 Task: Create Card Product Development Planning in Board Customer Retention Best Practices to Workspace Email Marketing Software. Create Card Stand-up Comedy Review in Board Product Positioning and Messaging to Workspace Email Marketing Software. Create Card Product Development Execution in Board Email Marketing Welcome Email Series Strategy and Execution to Workspace Email Marketing Software
Action: Mouse moved to (81, 374)
Screenshot: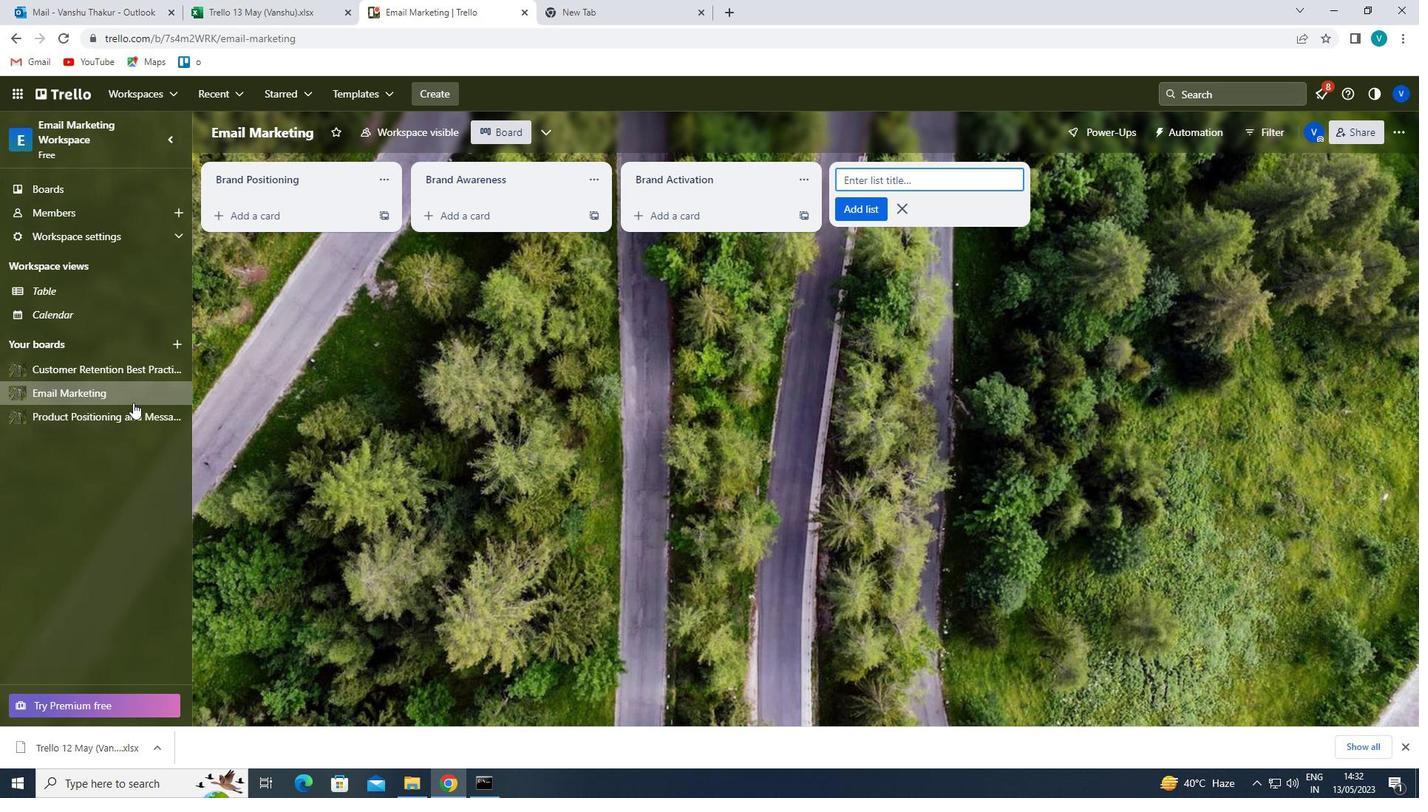 
Action: Mouse pressed left at (81, 374)
Screenshot: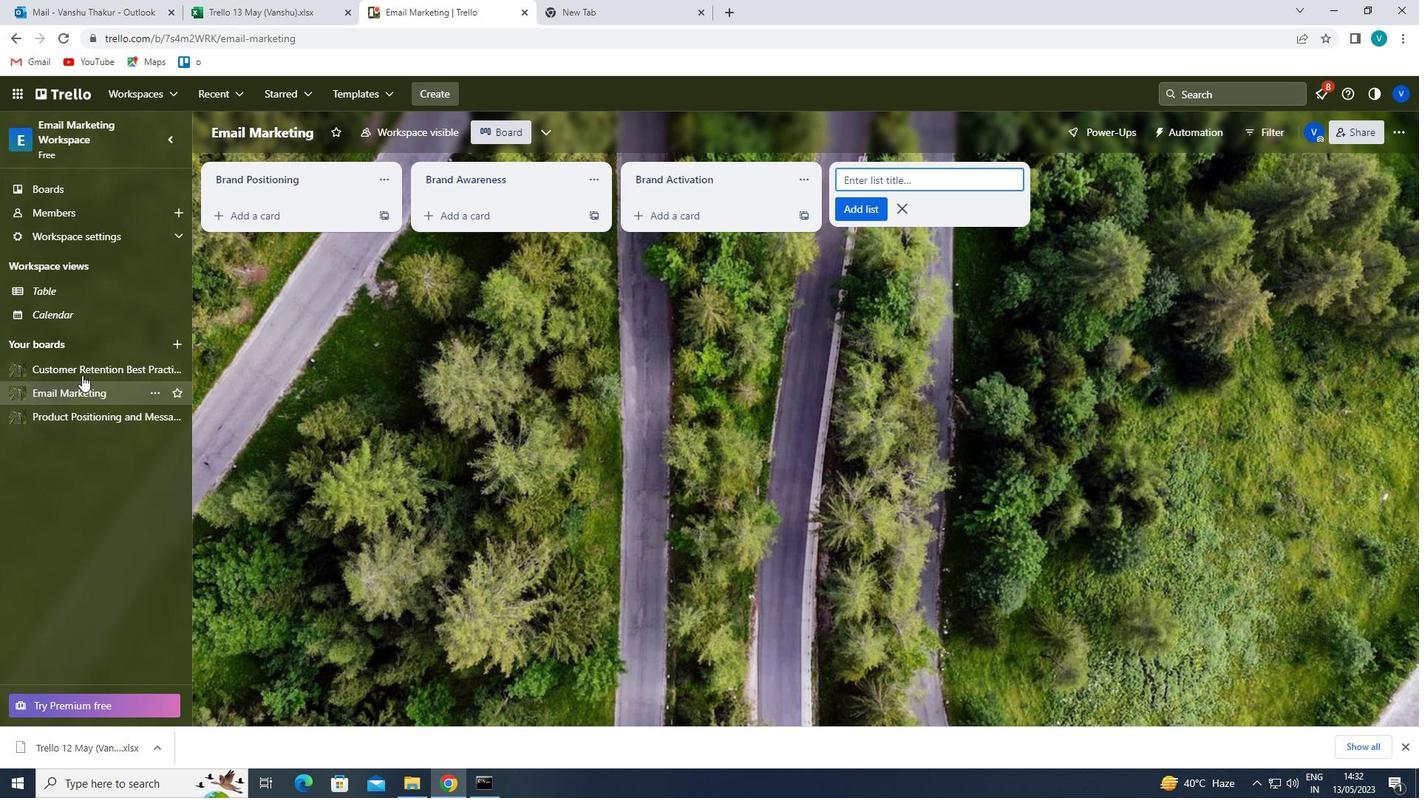 
Action: Mouse moved to (286, 221)
Screenshot: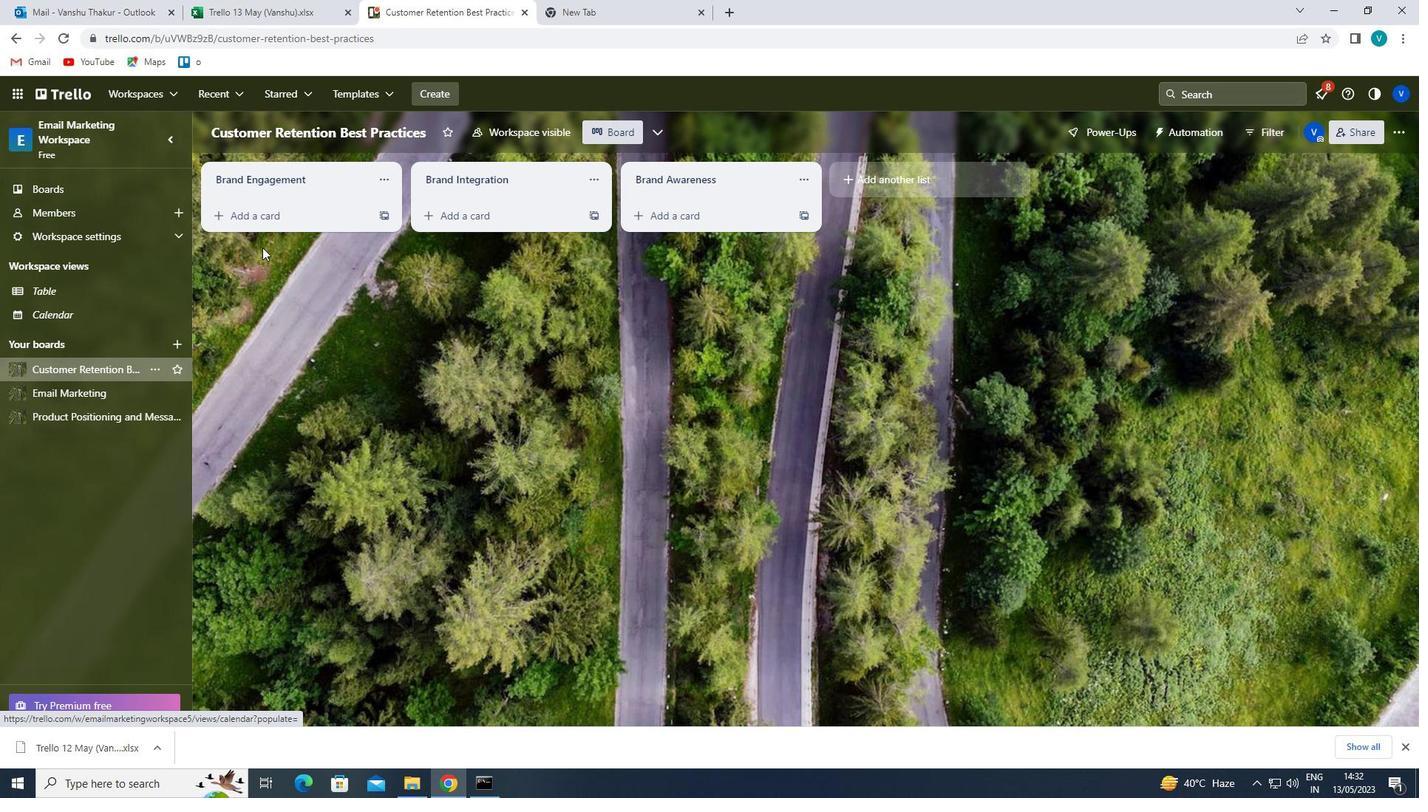 
Action: Mouse pressed left at (286, 221)
Screenshot: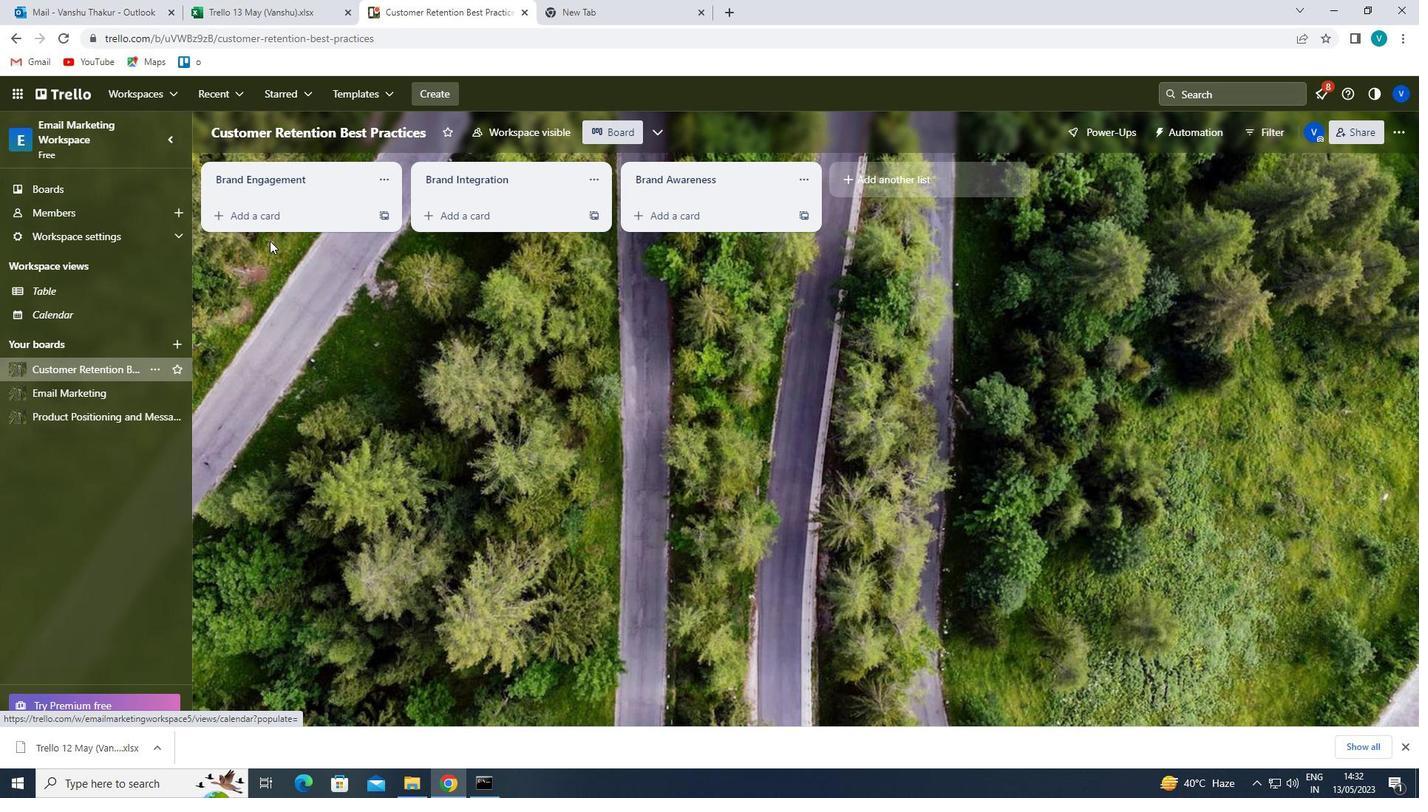 
Action: Key pressed <Key.shift>PRODUCT<Key.space><Key.shift>DEVELOPMENT<Key.space><Key.shift>PLANNING<Key.enter>
Screenshot: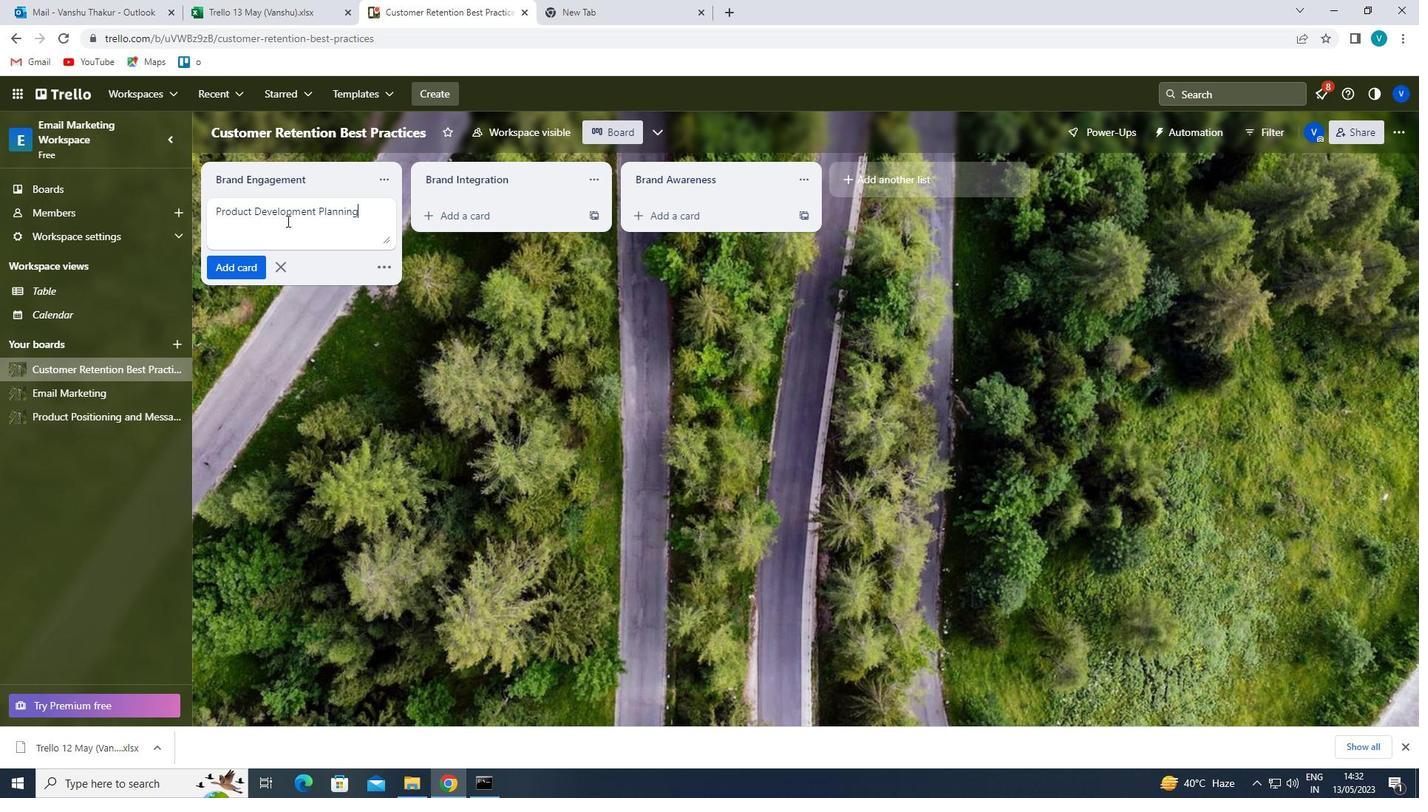 
Action: Mouse moved to (102, 412)
Screenshot: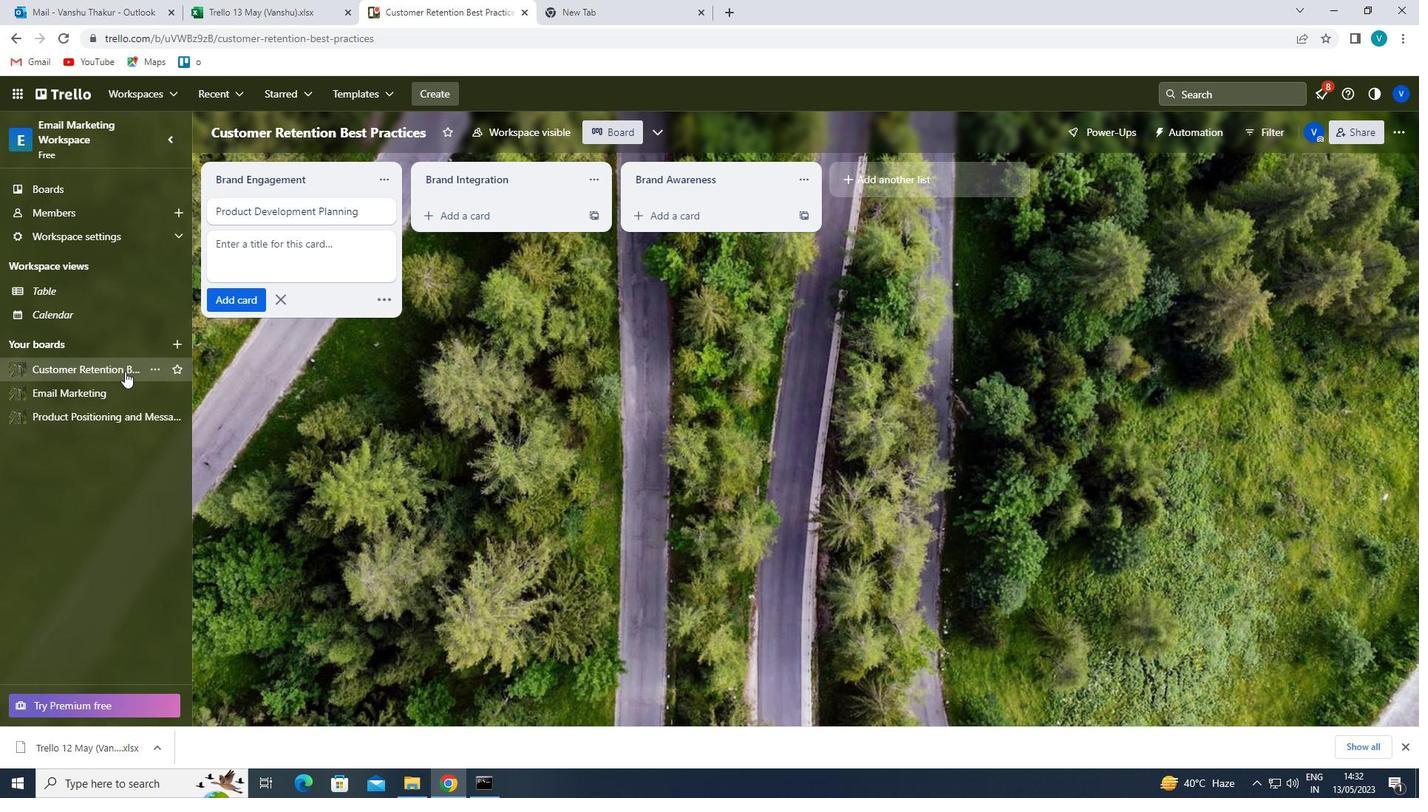 
Action: Mouse pressed left at (102, 412)
Screenshot: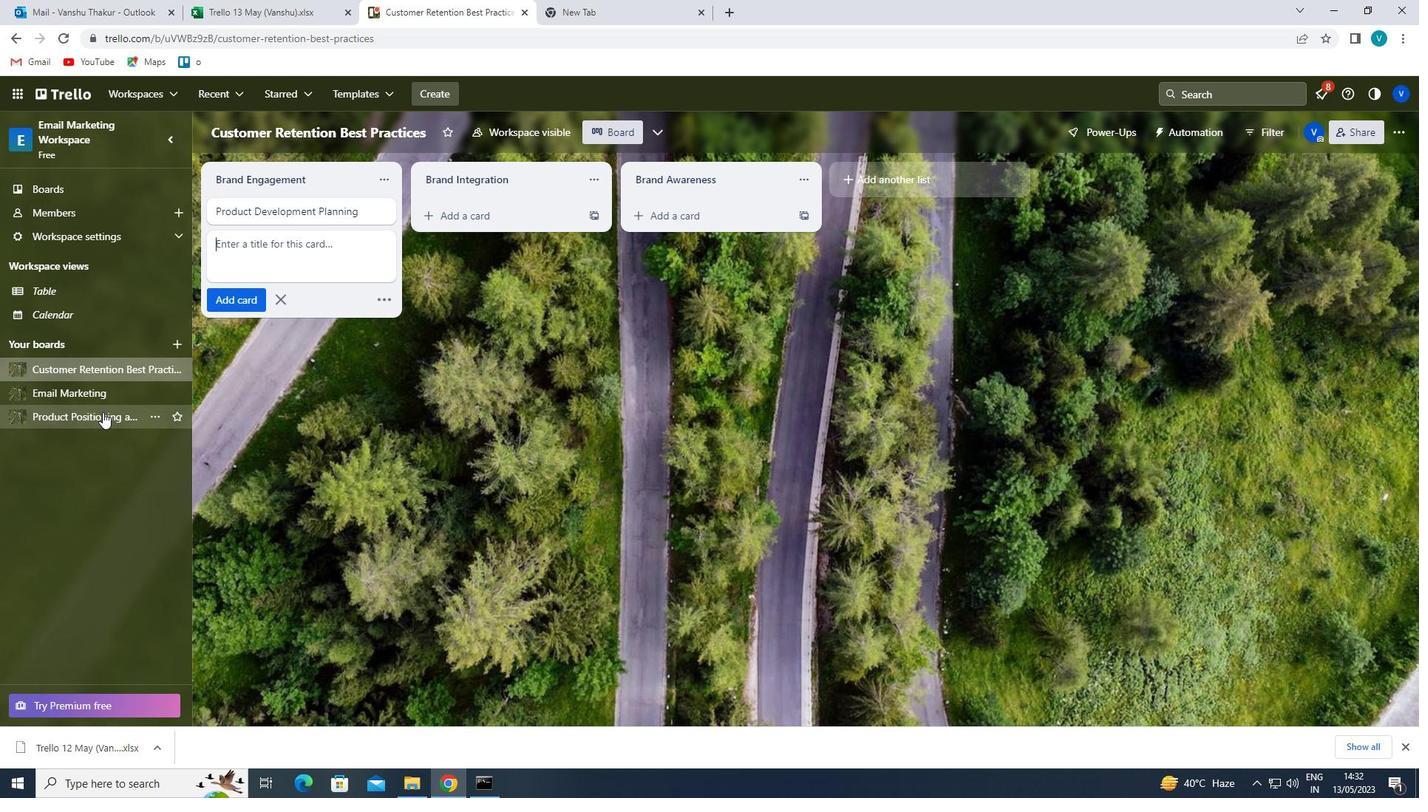 
Action: Mouse moved to (257, 209)
Screenshot: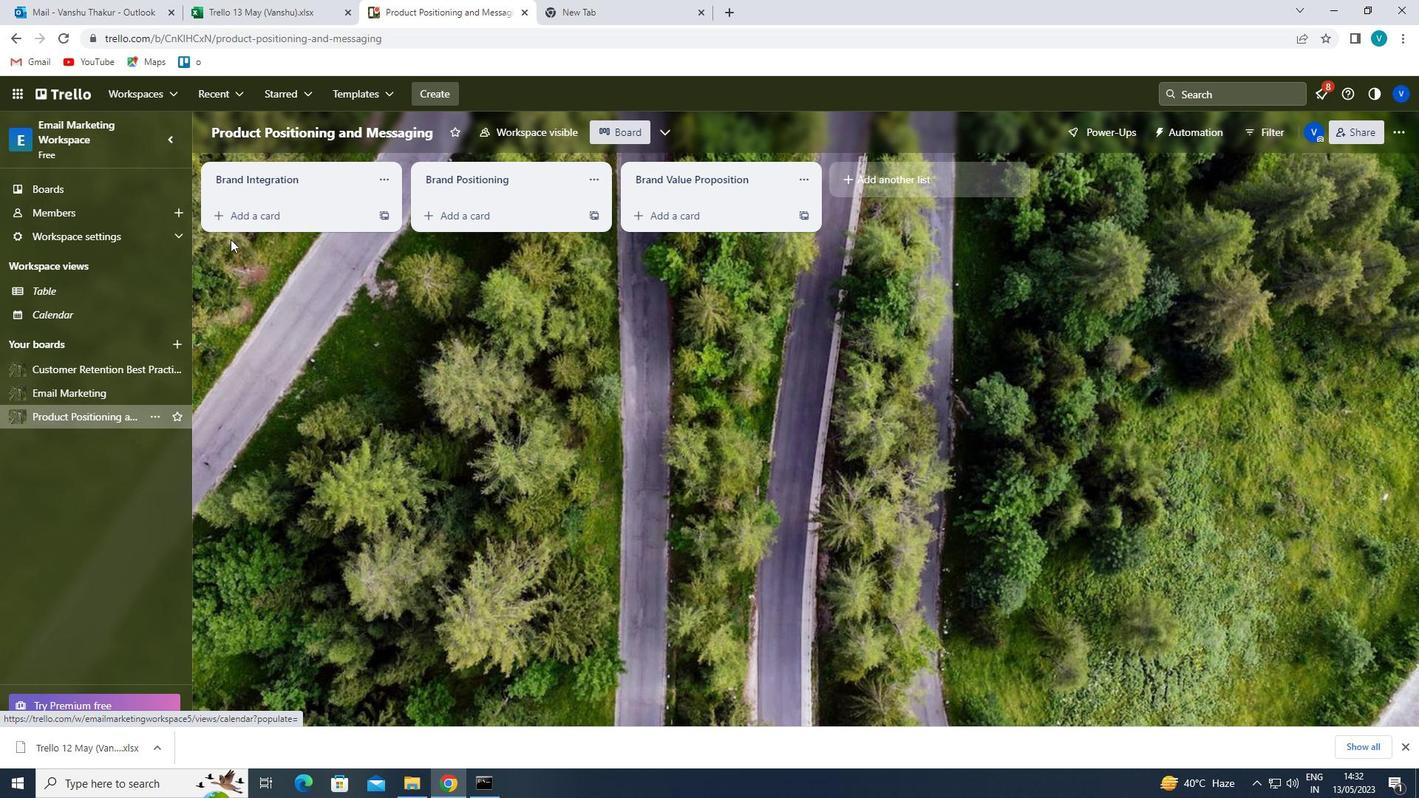 
Action: Mouse pressed left at (257, 209)
Screenshot: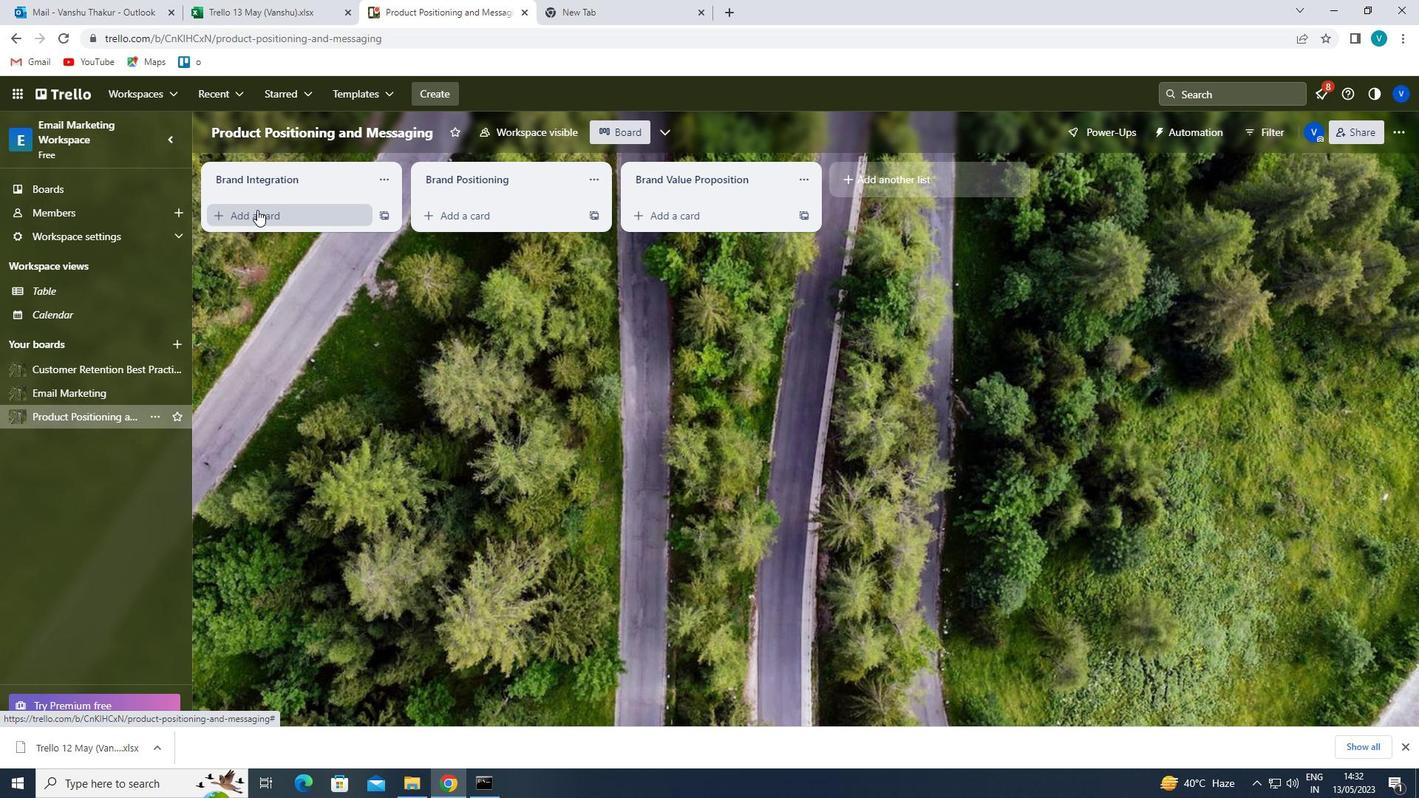 
Action: Key pressed <Key.shift>STAND-UOP<Key.backspace><Key.backspace>P<Key.space><Key.shift>COMEDY<Key.space><Key.shift>REVIEW<Key.enter>
Screenshot: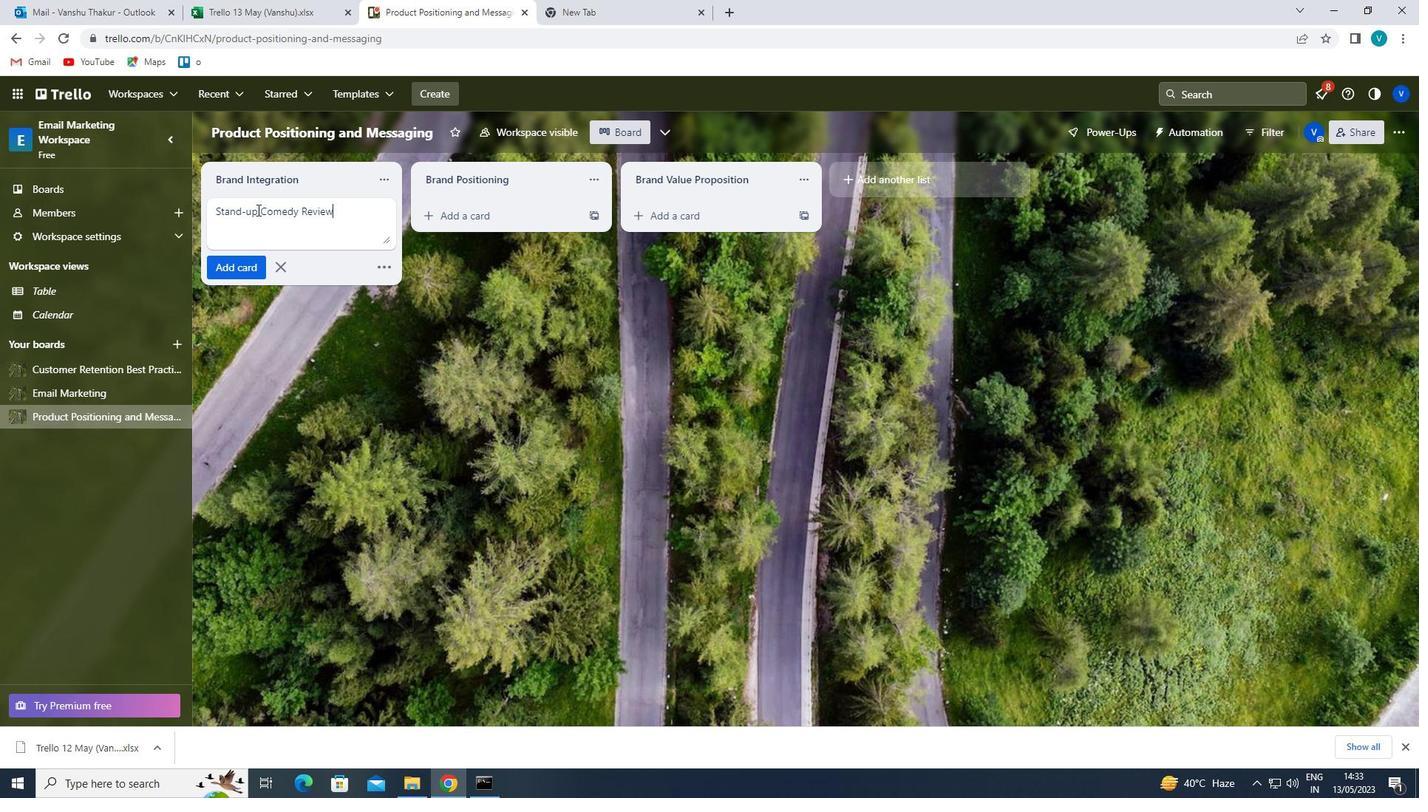 
Action: Mouse moved to (71, 391)
Screenshot: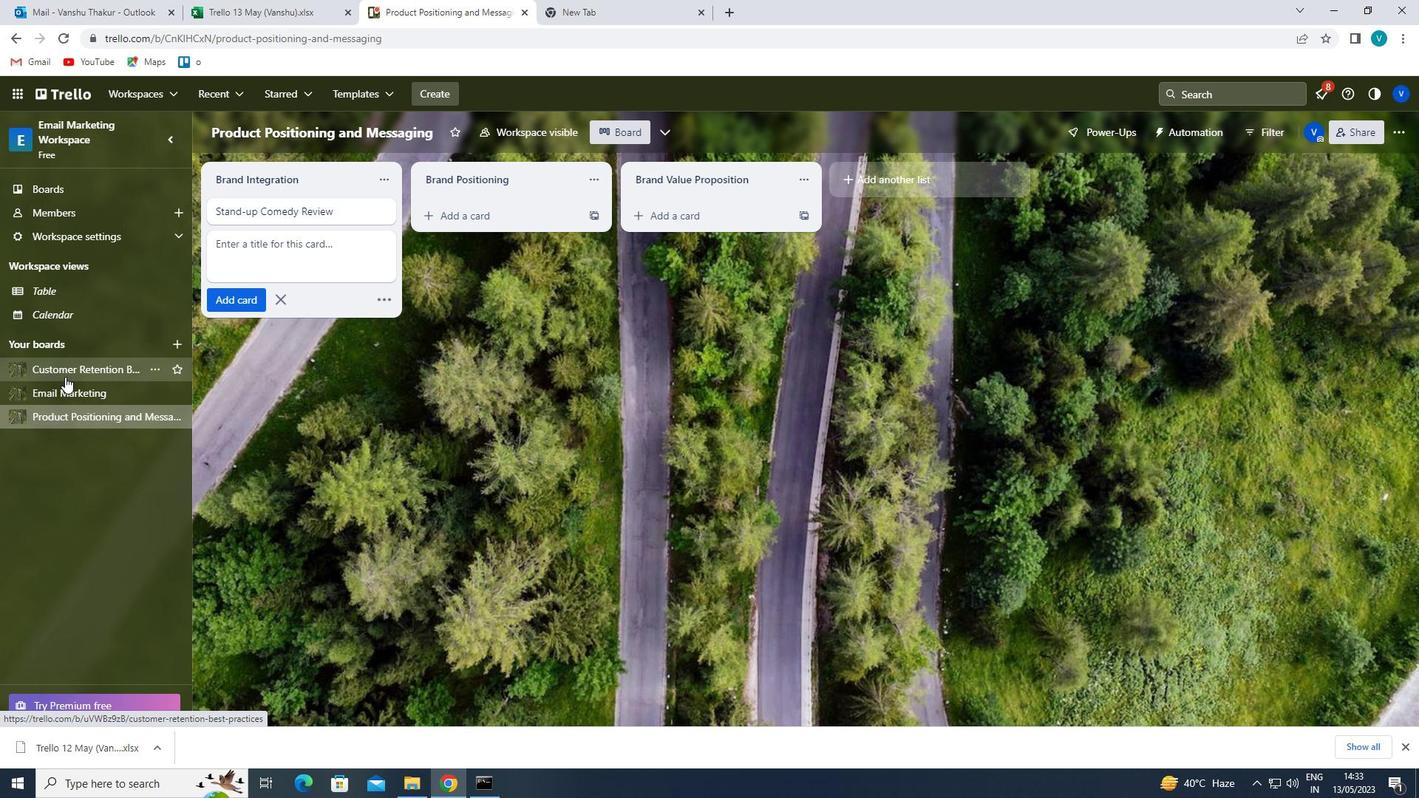 
Action: Mouse pressed left at (71, 391)
Screenshot: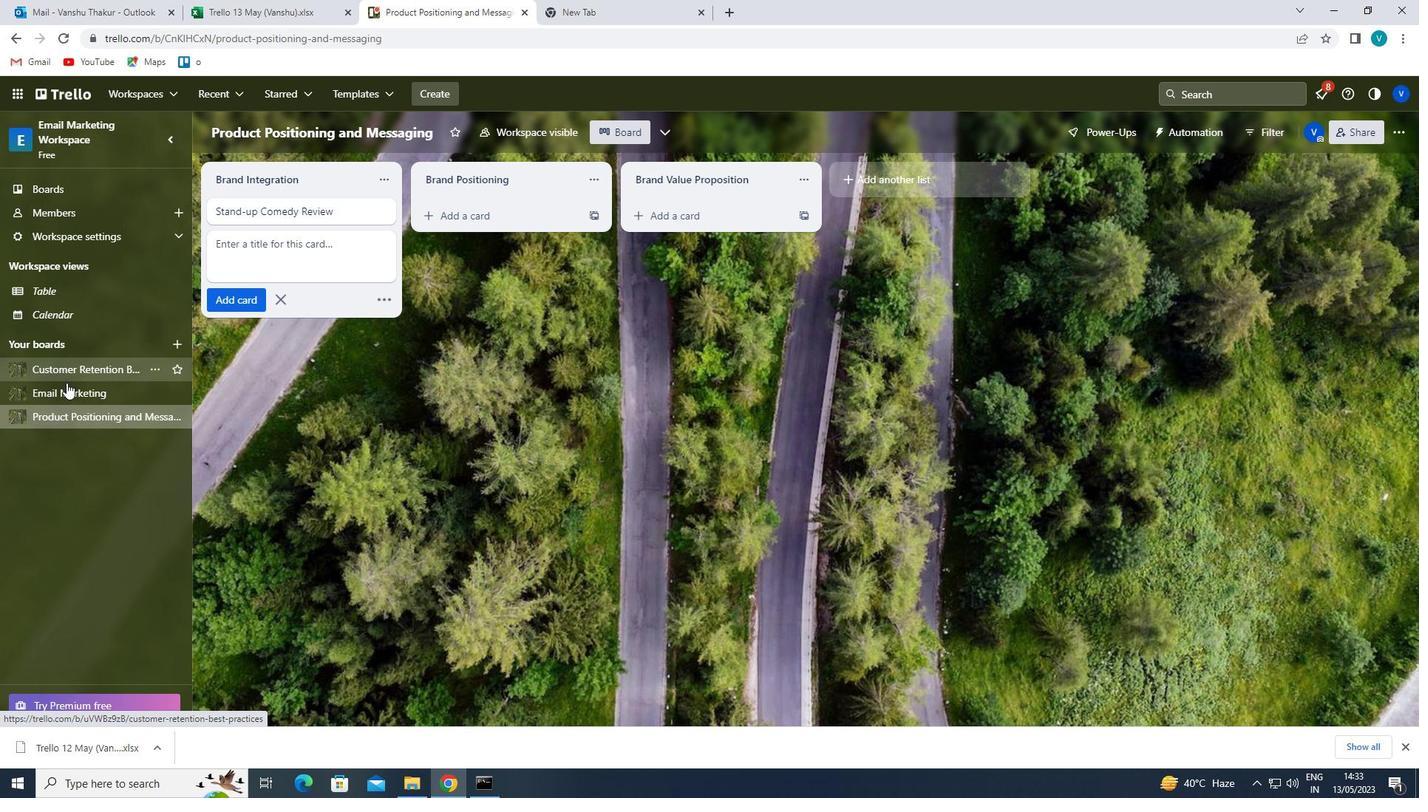 
Action: Mouse moved to (261, 211)
Screenshot: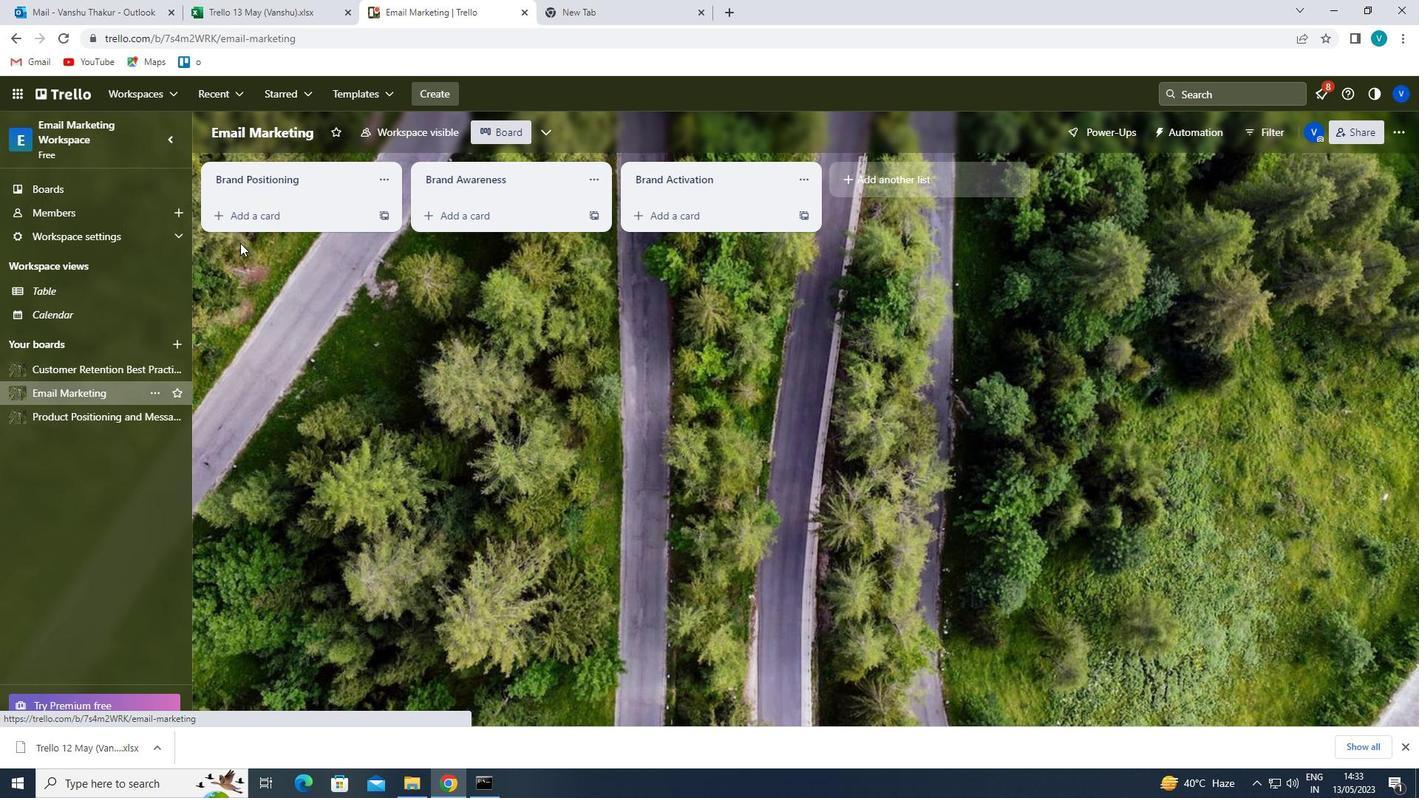 
Action: Mouse pressed left at (261, 211)
Screenshot: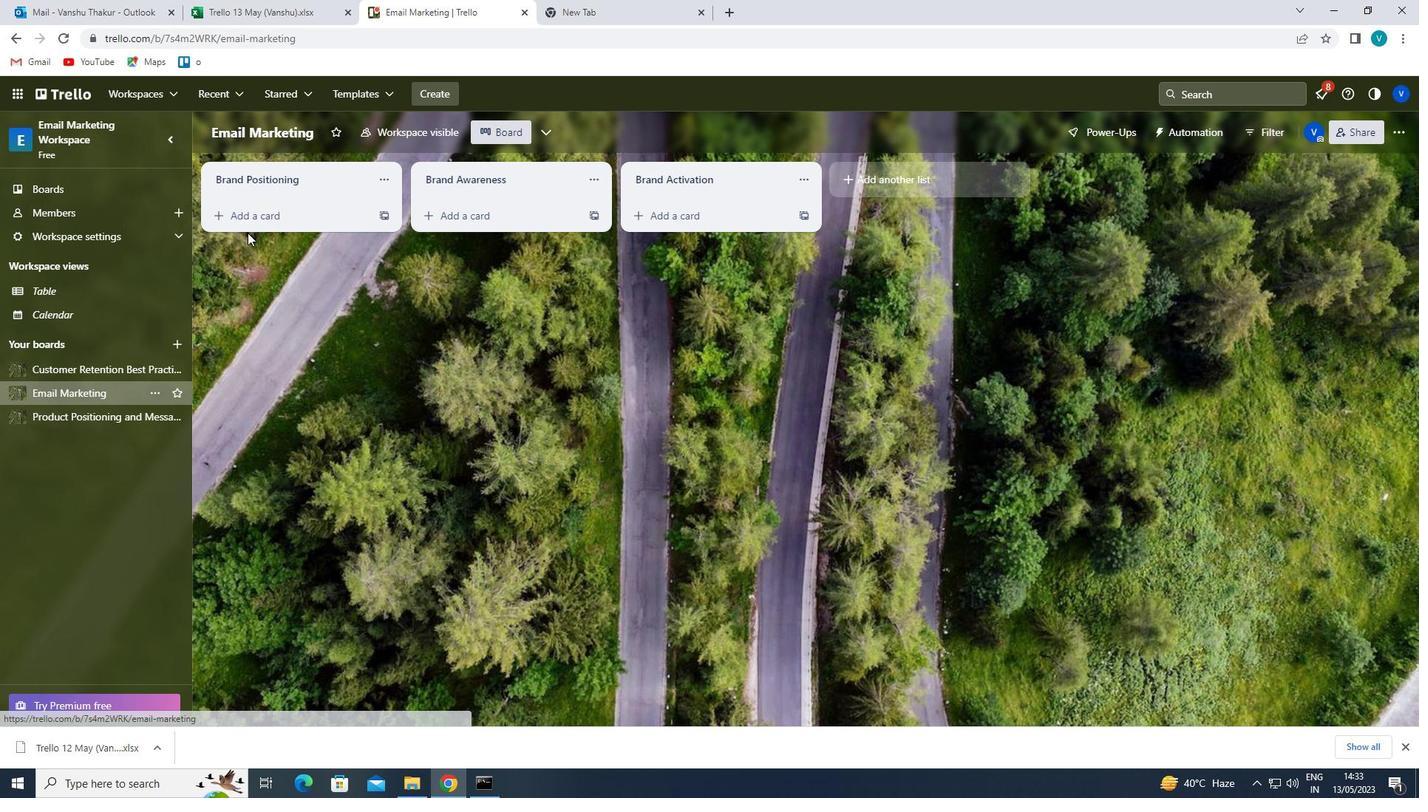 
Action: Key pressed <Key.shift>PRODUCT<Key.space><Key.shift>DEVELOPMENT<Key.space><Key.shift>EXECUTION
Screenshot: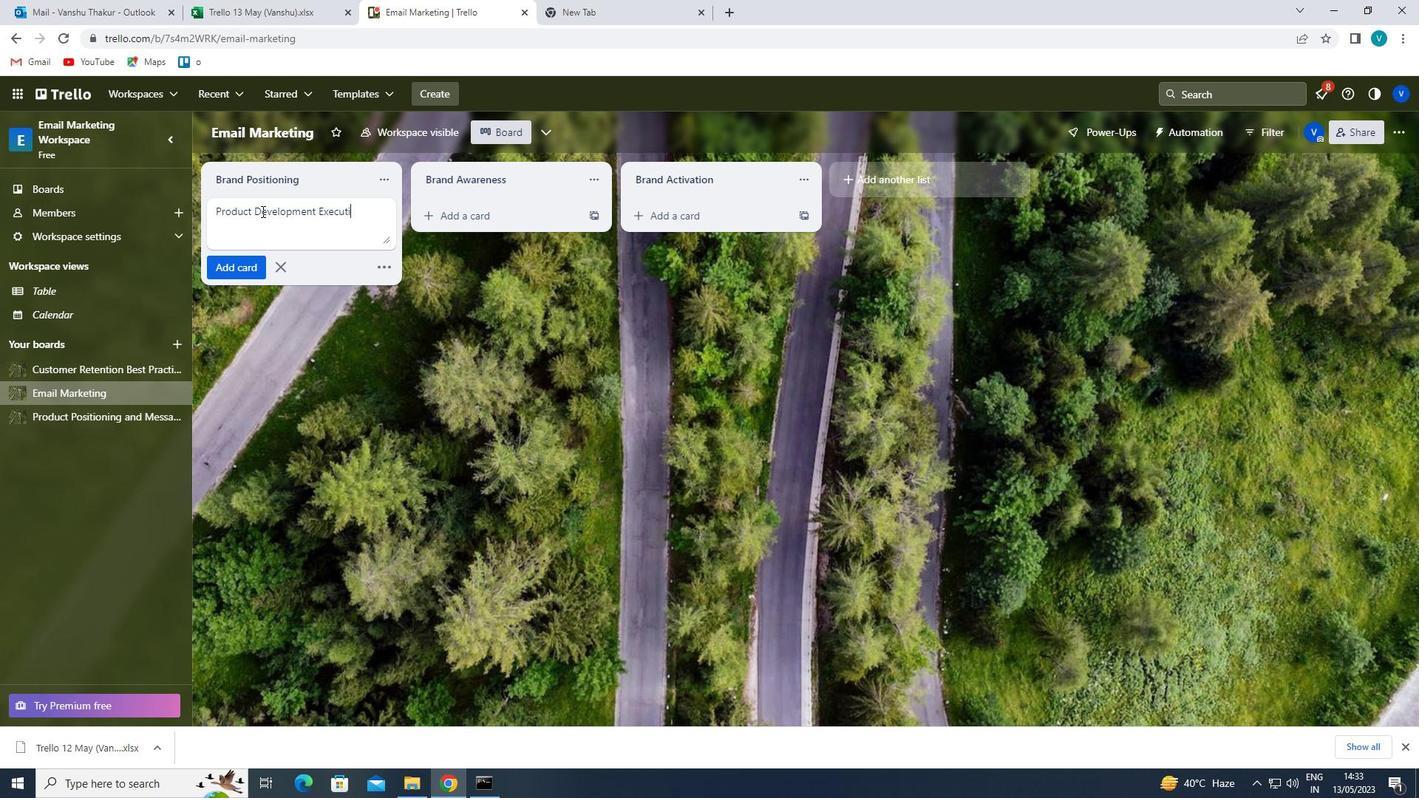 
Action: Mouse moved to (371, 303)
Screenshot: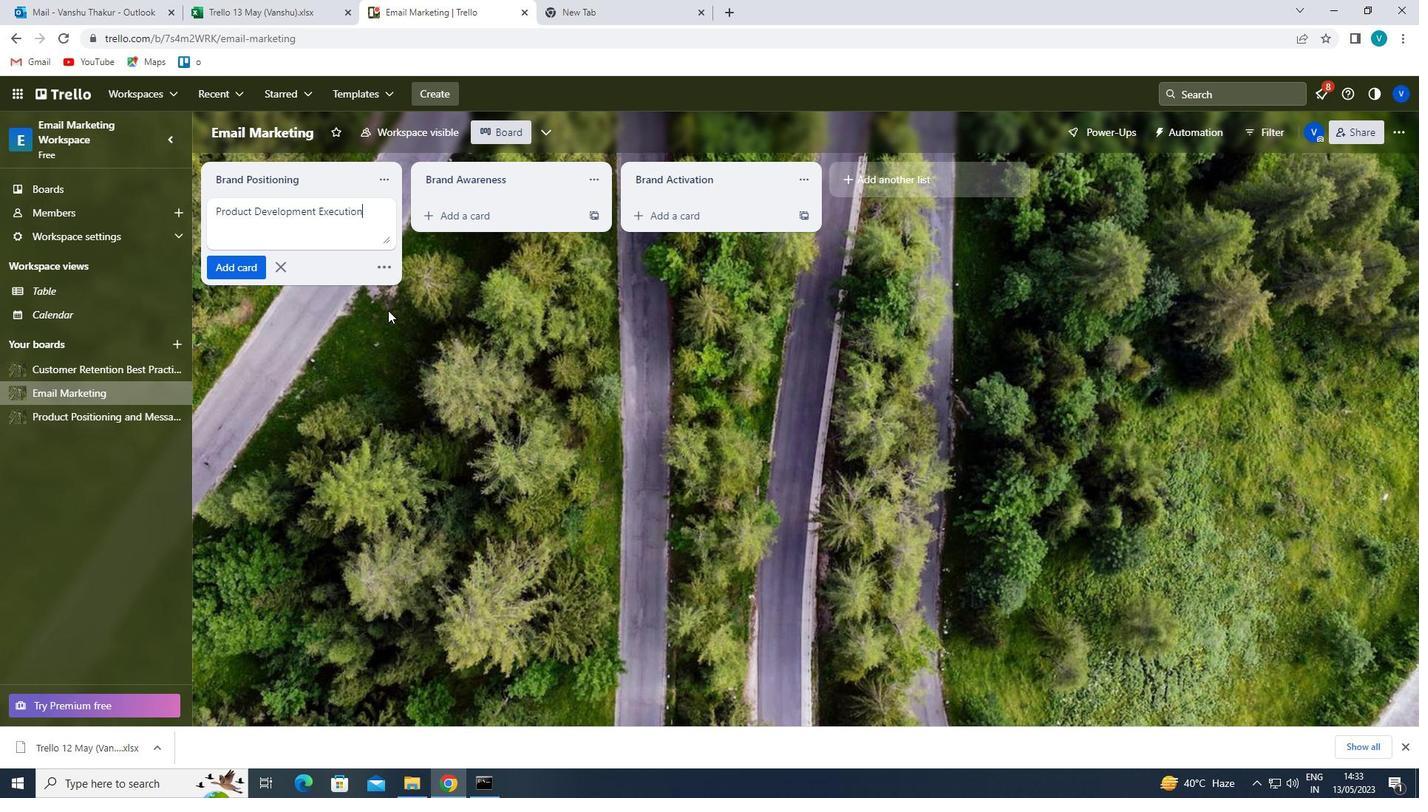 
Action: Key pressed <Key.enter>
Screenshot: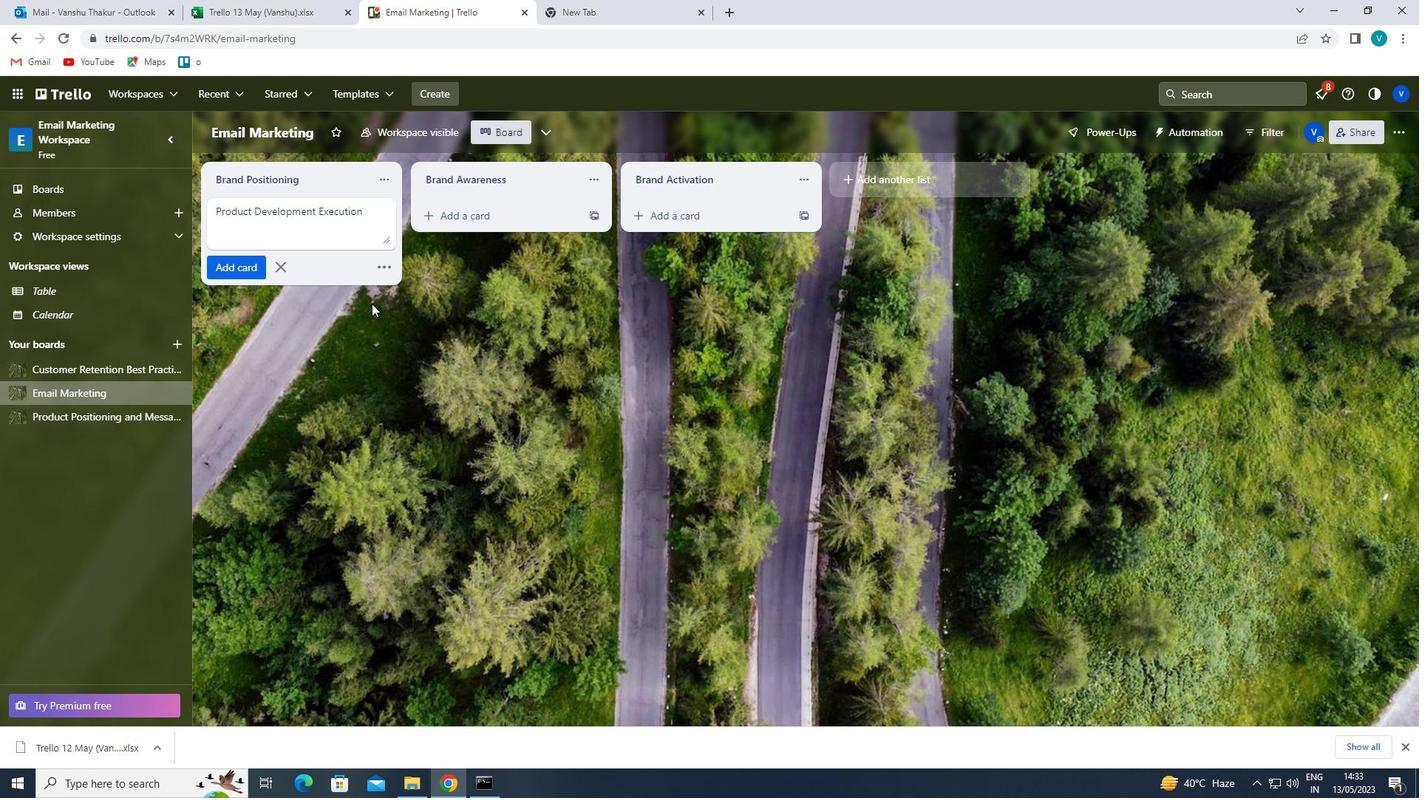 
